 Task: Add a condition where "Hours since status category open Less than Nineteen" in unsolved tickets in your groups.
Action: Mouse pressed left at (210, 459)
Screenshot: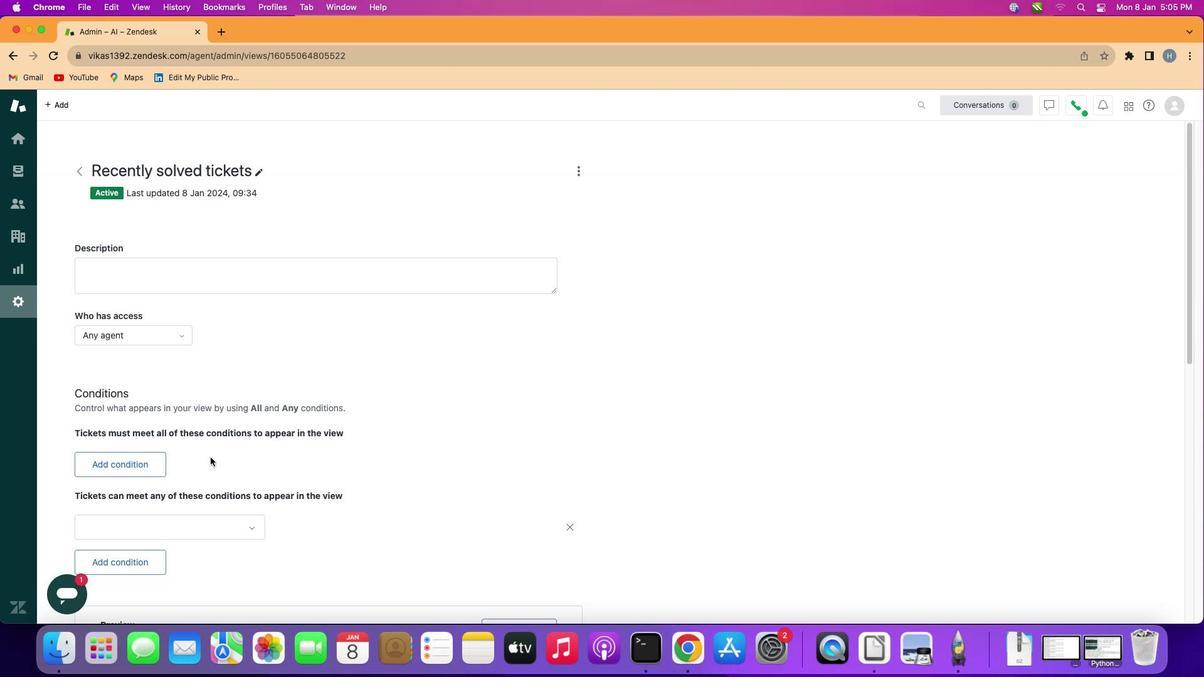 
Action: Mouse moved to (124, 464)
Screenshot: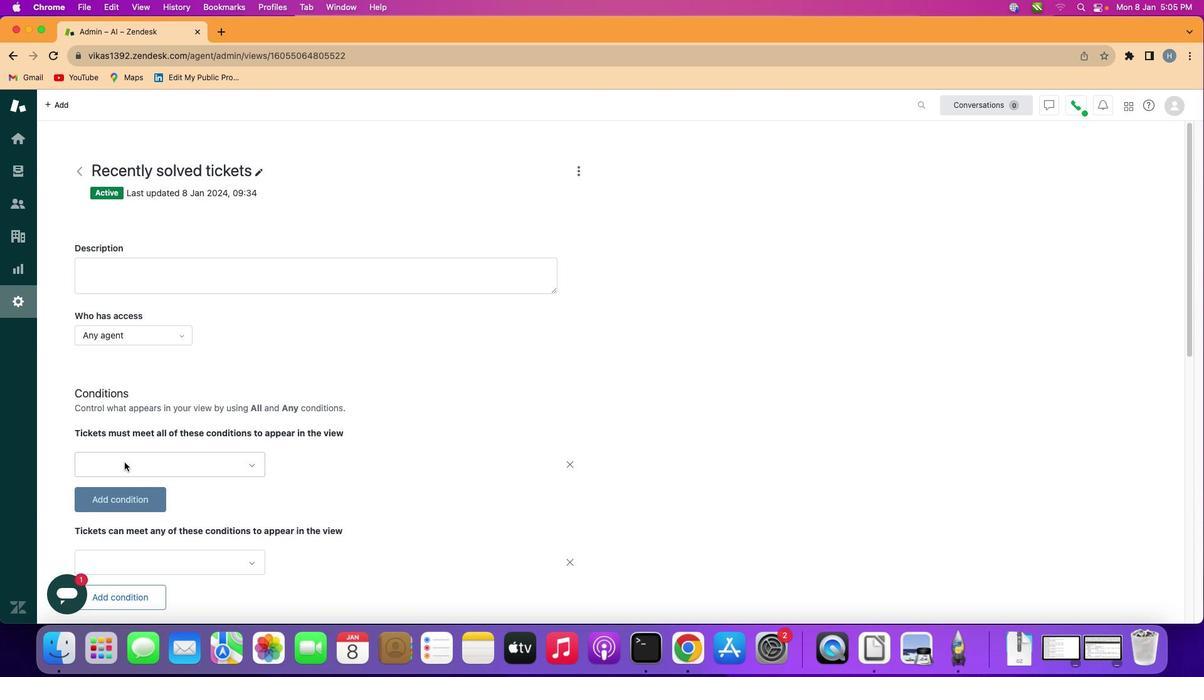 
Action: Mouse pressed left at (124, 464)
Screenshot: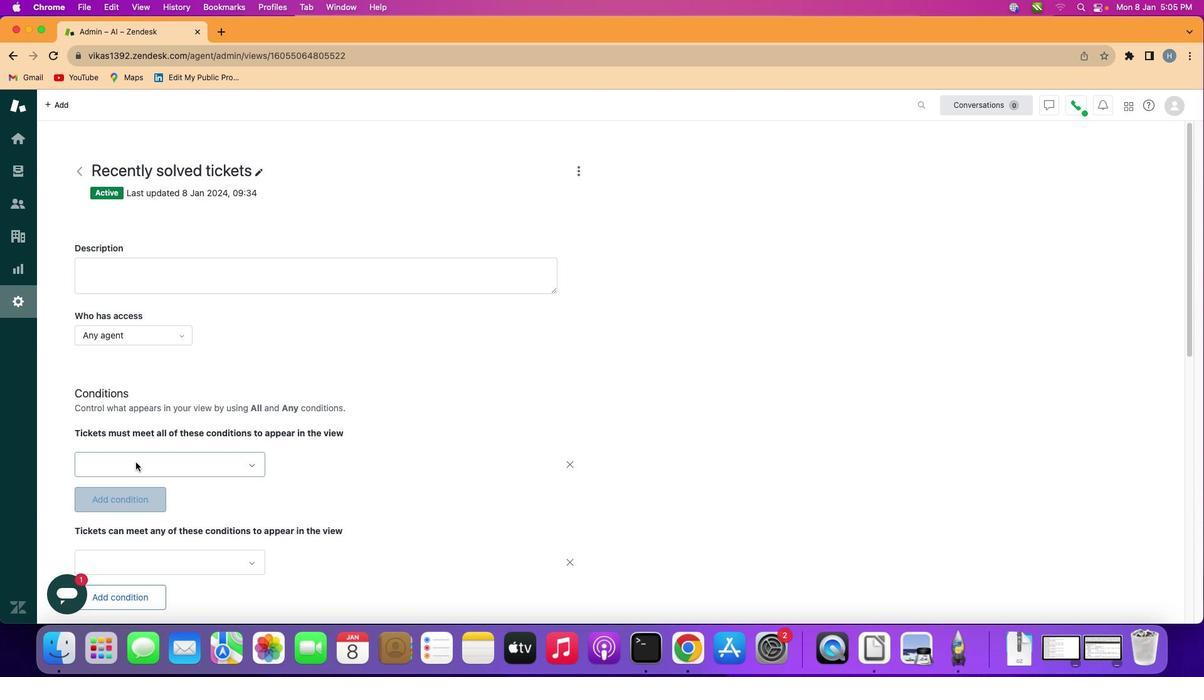 
Action: Mouse moved to (149, 463)
Screenshot: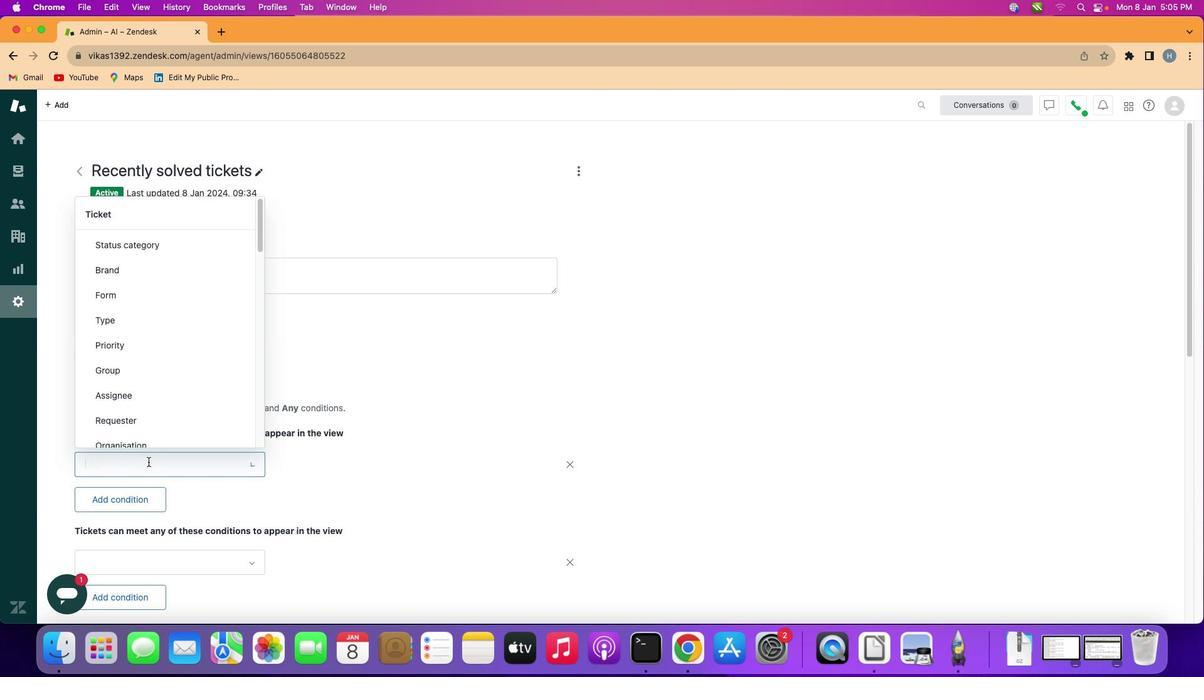 
Action: Mouse pressed left at (149, 463)
Screenshot: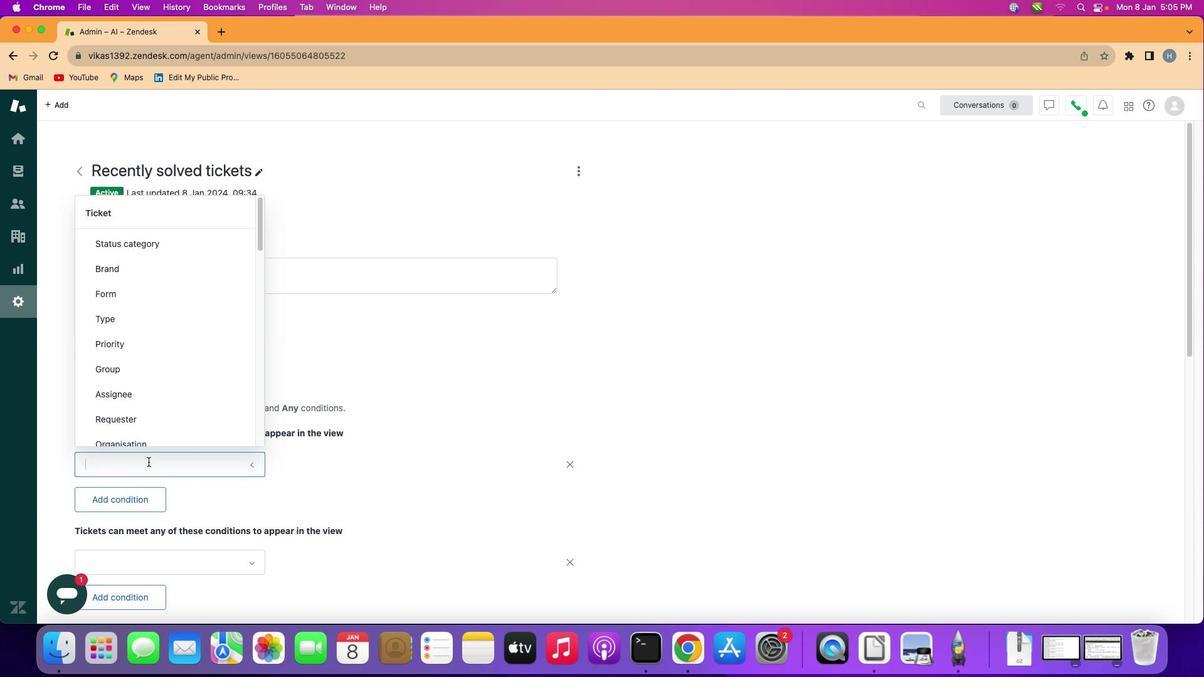 
Action: Mouse moved to (165, 343)
Screenshot: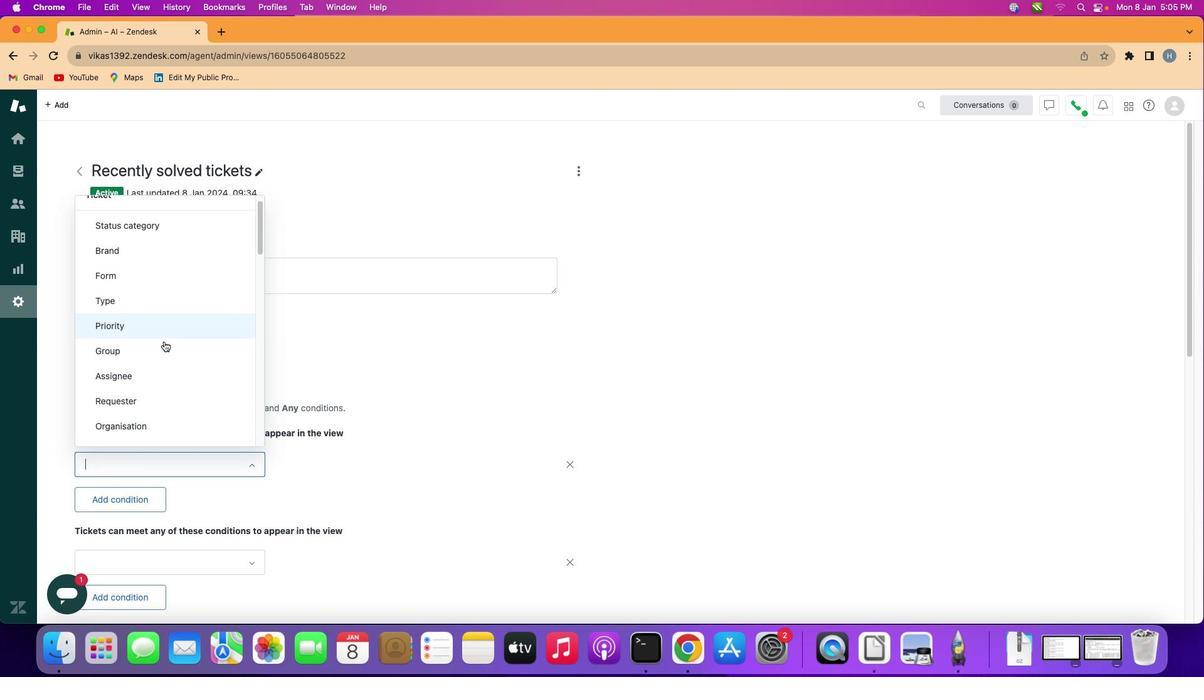
Action: Mouse scrolled (165, 343) with delta (1, 0)
Screenshot: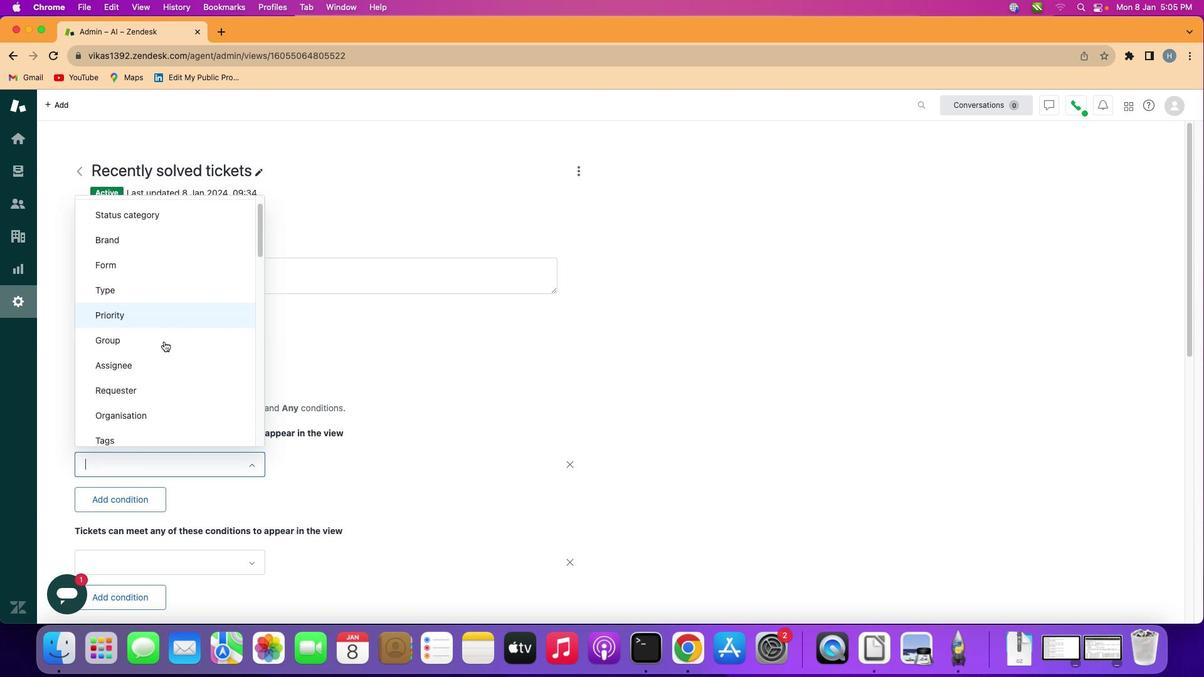 
Action: Mouse moved to (165, 343)
Screenshot: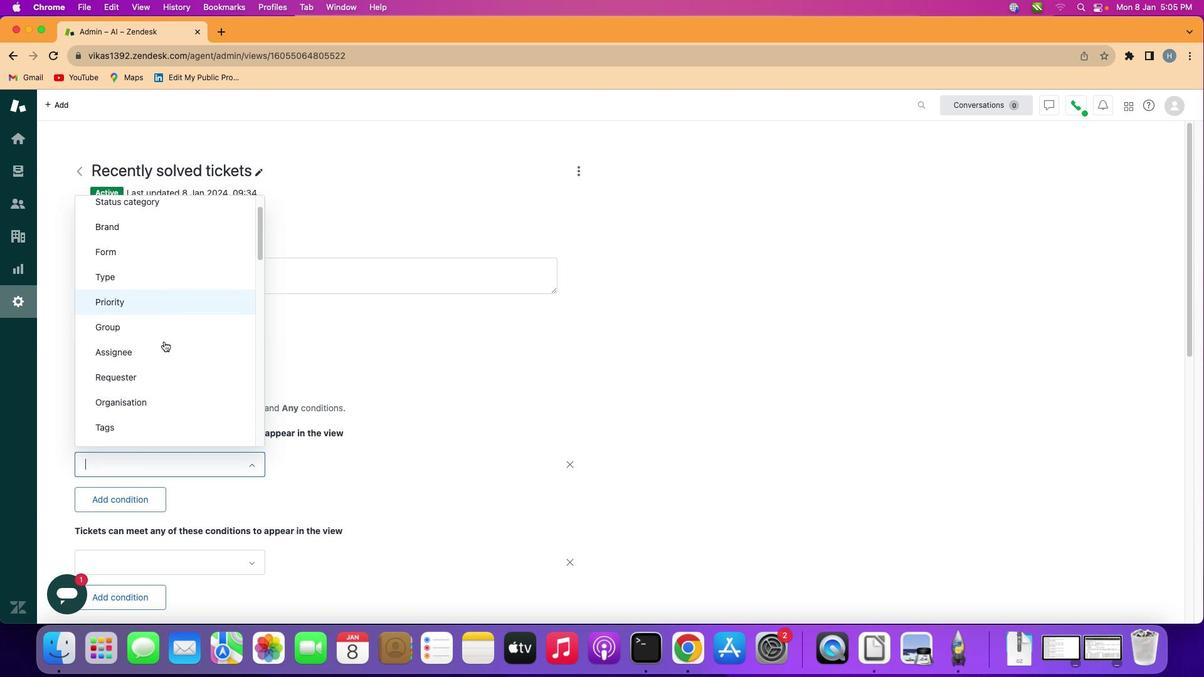 
Action: Mouse scrolled (165, 343) with delta (1, 0)
Screenshot: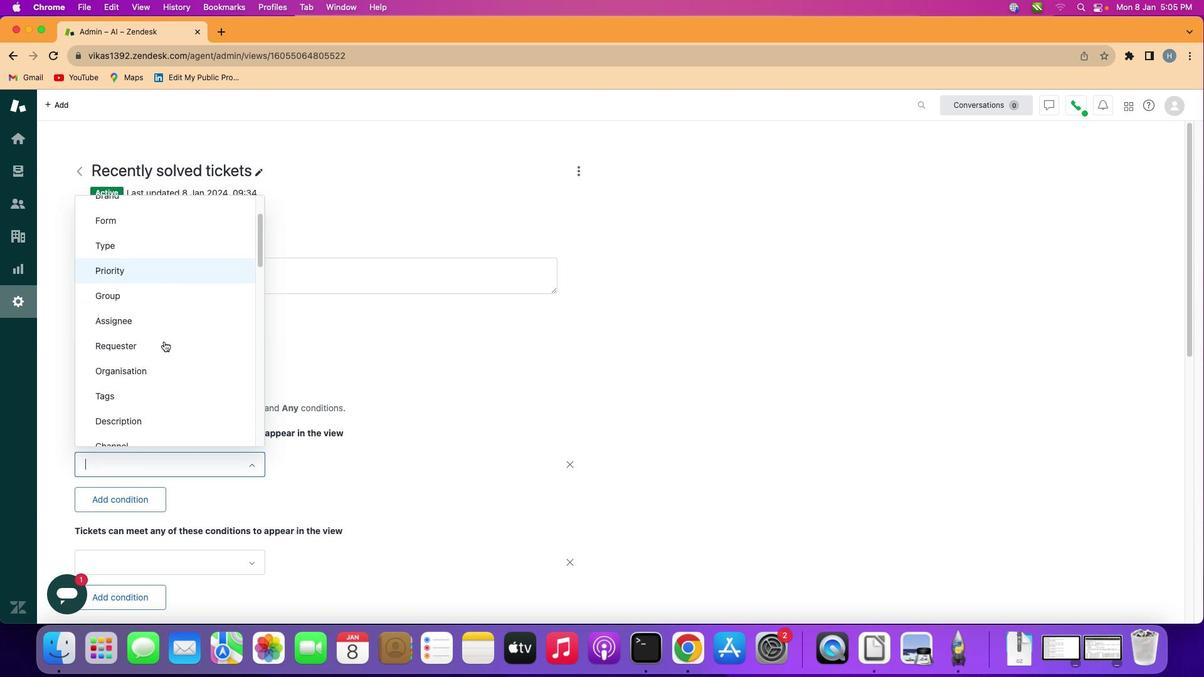 
Action: Mouse scrolled (165, 343) with delta (1, 0)
Screenshot: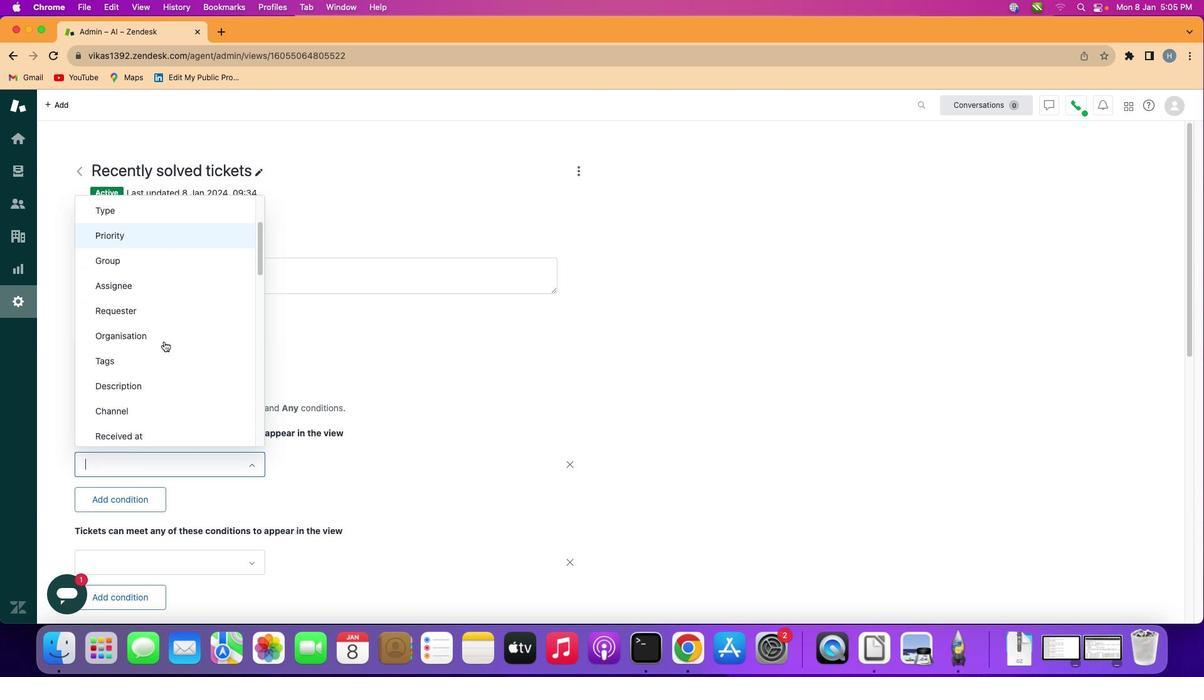 
Action: Mouse scrolled (165, 343) with delta (1, 0)
Screenshot: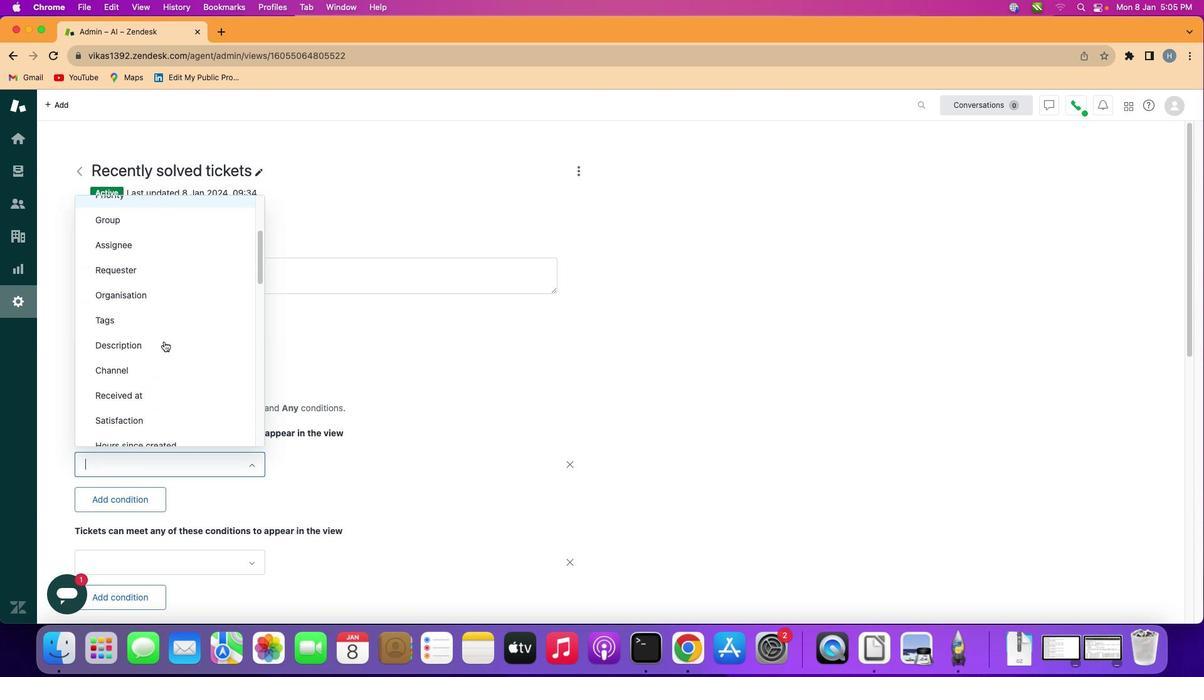
Action: Mouse scrolled (165, 343) with delta (1, 0)
Screenshot: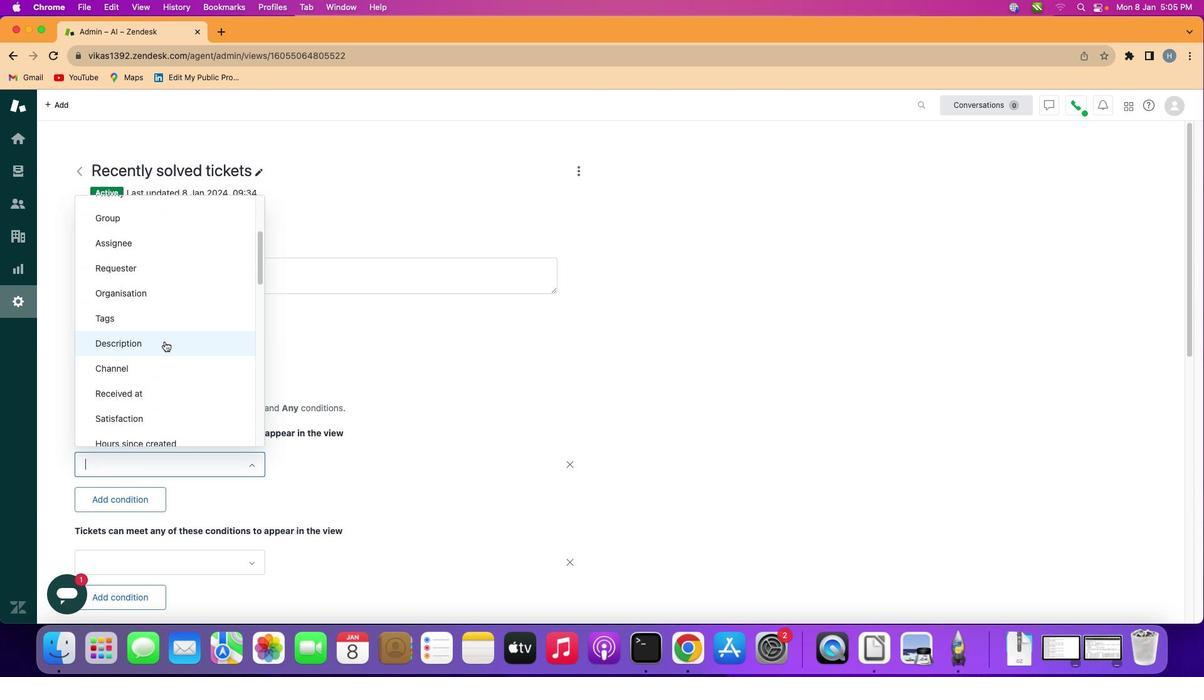 
Action: Mouse moved to (178, 354)
Screenshot: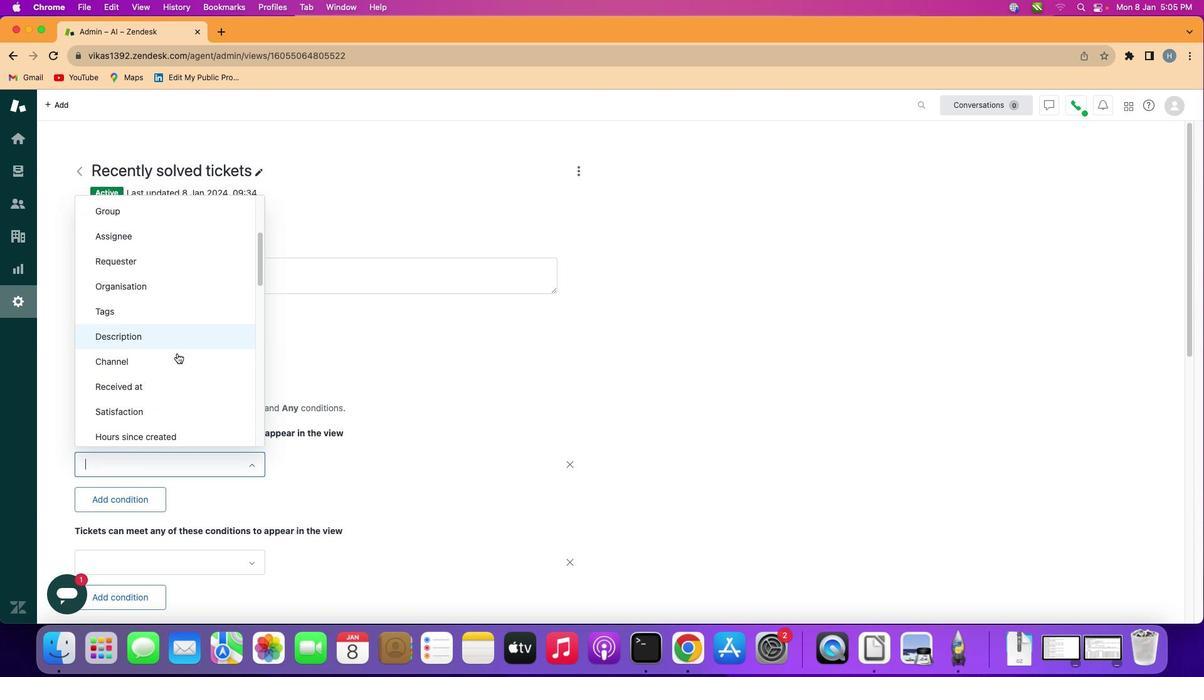 
Action: Mouse scrolled (178, 354) with delta (1, 0)
Screenshot: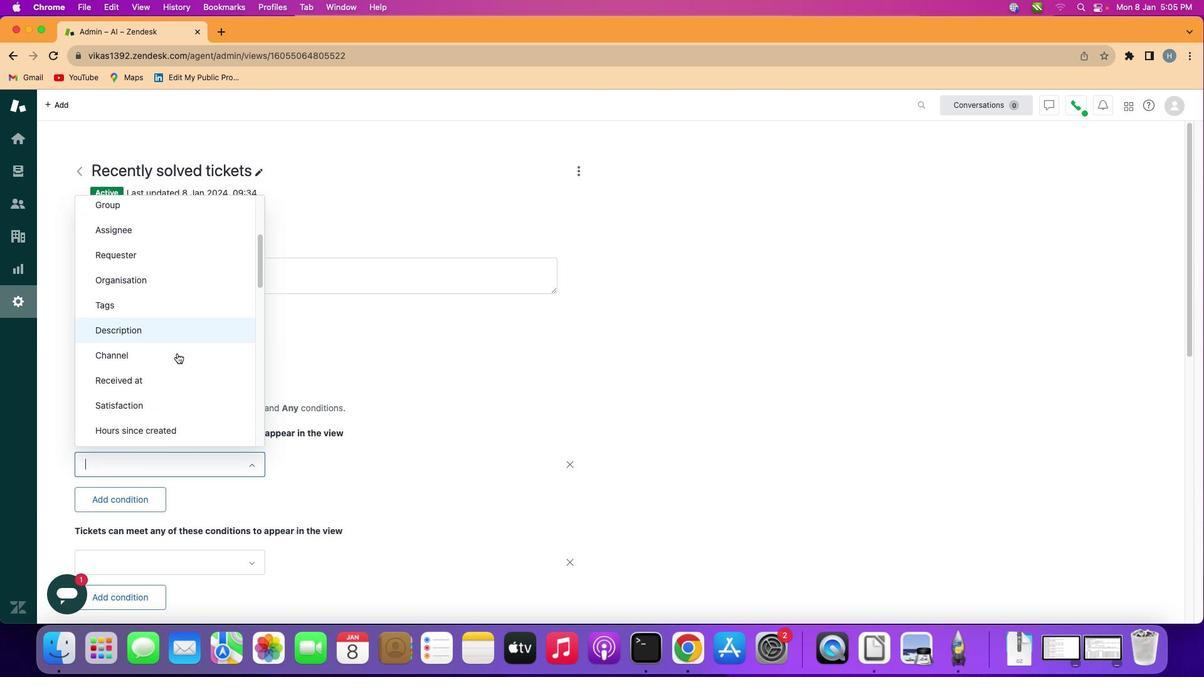 
Action: Mouse scrolled (178, 354) with delta (1, 0)
Screenshot: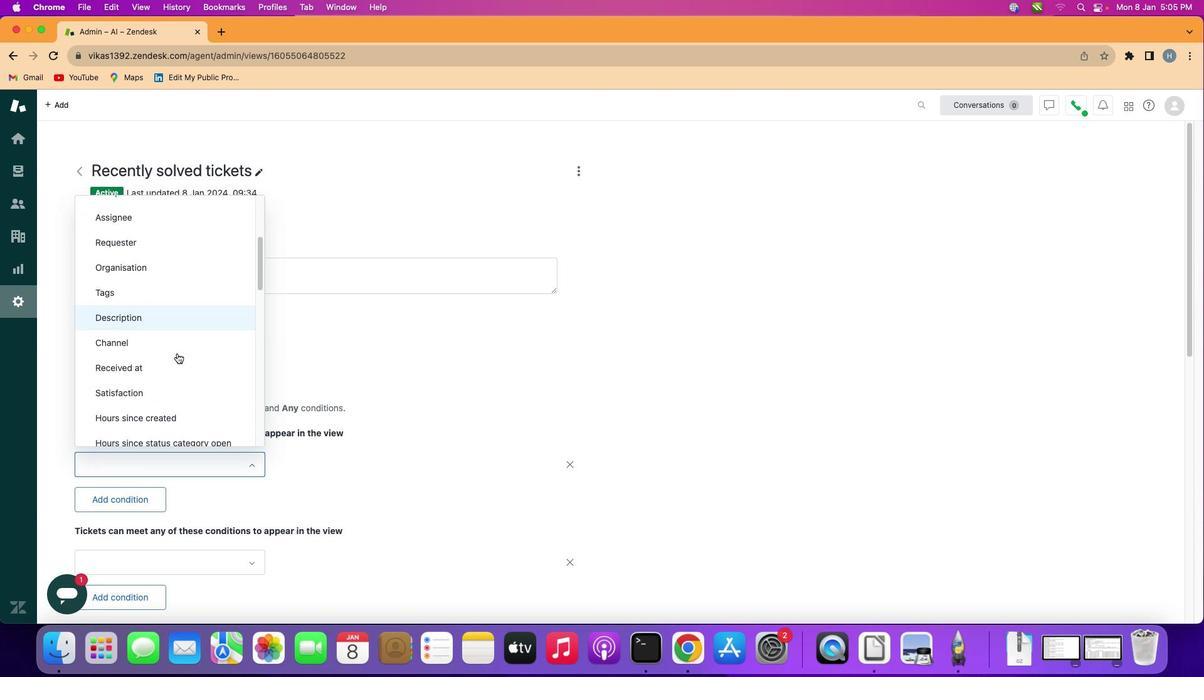 
Action: Mouse scrolled (178, 354) with delta (1, 0)
Screenshot: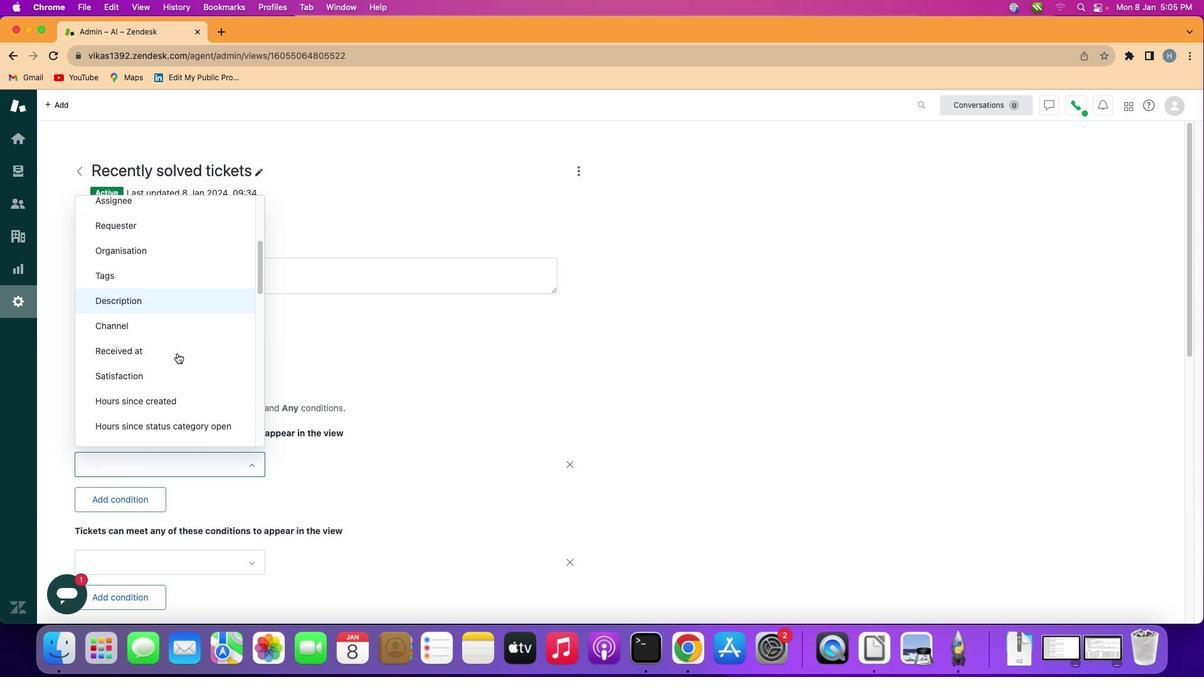 
Action: Mouse scrolled (178, 354) with delta (1, 0)
Screenshot: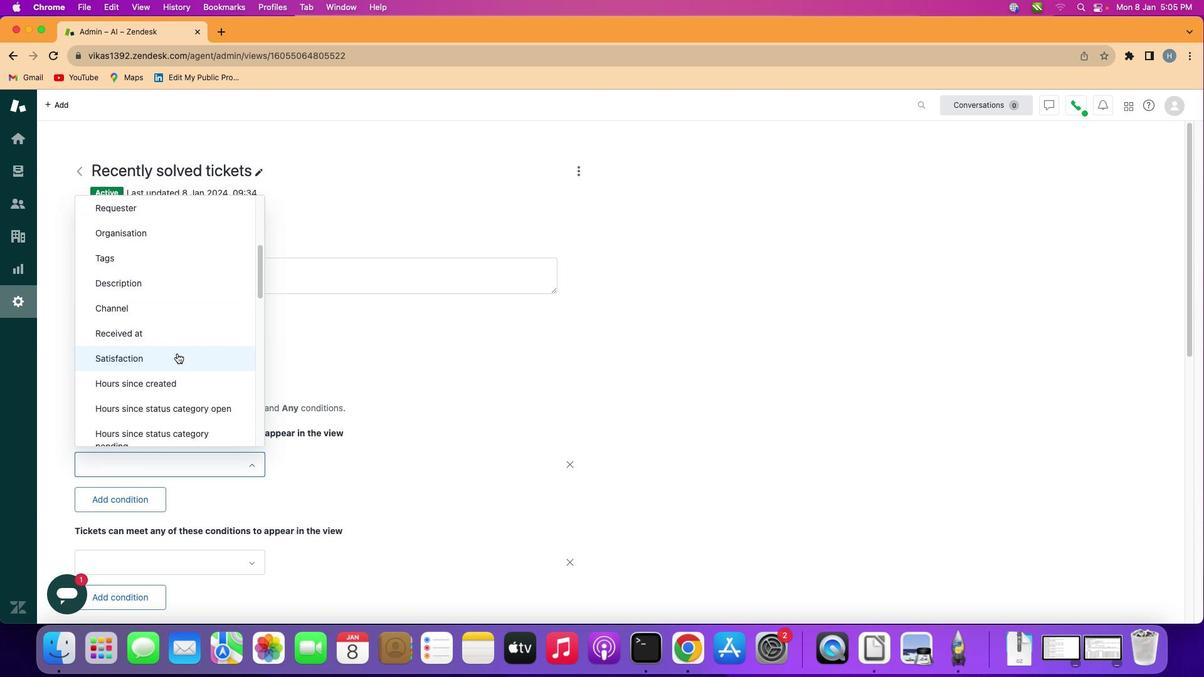 
Action: Mouse scrolled (178, 354) with delta (1, 0)
Screenshot: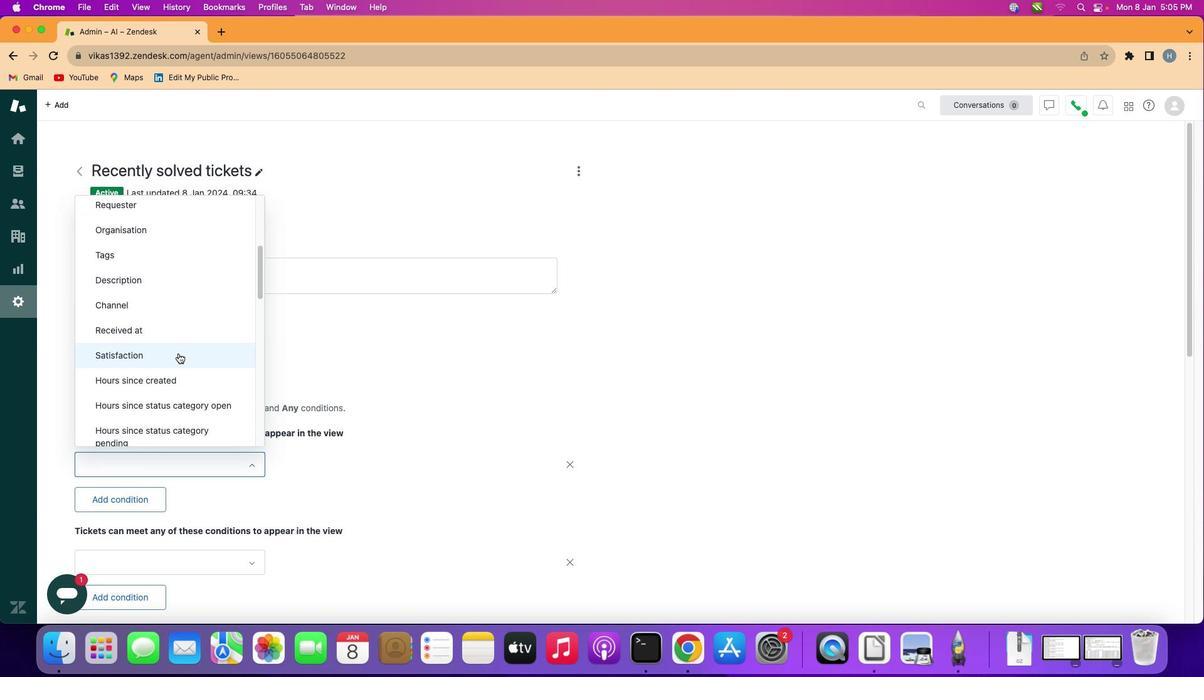 
Action: Mouse moved to (179, 354)
Screenshot: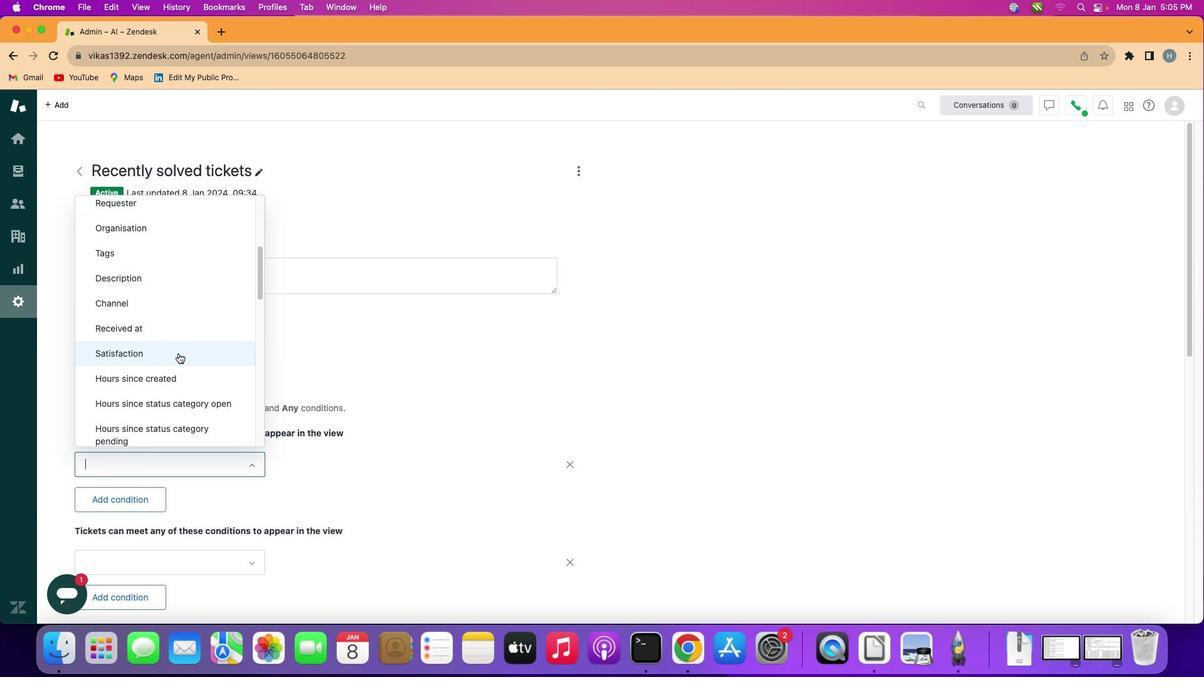 
Action: Mouse scrolled (179, 354) with delta (1, 0)
Screenshot: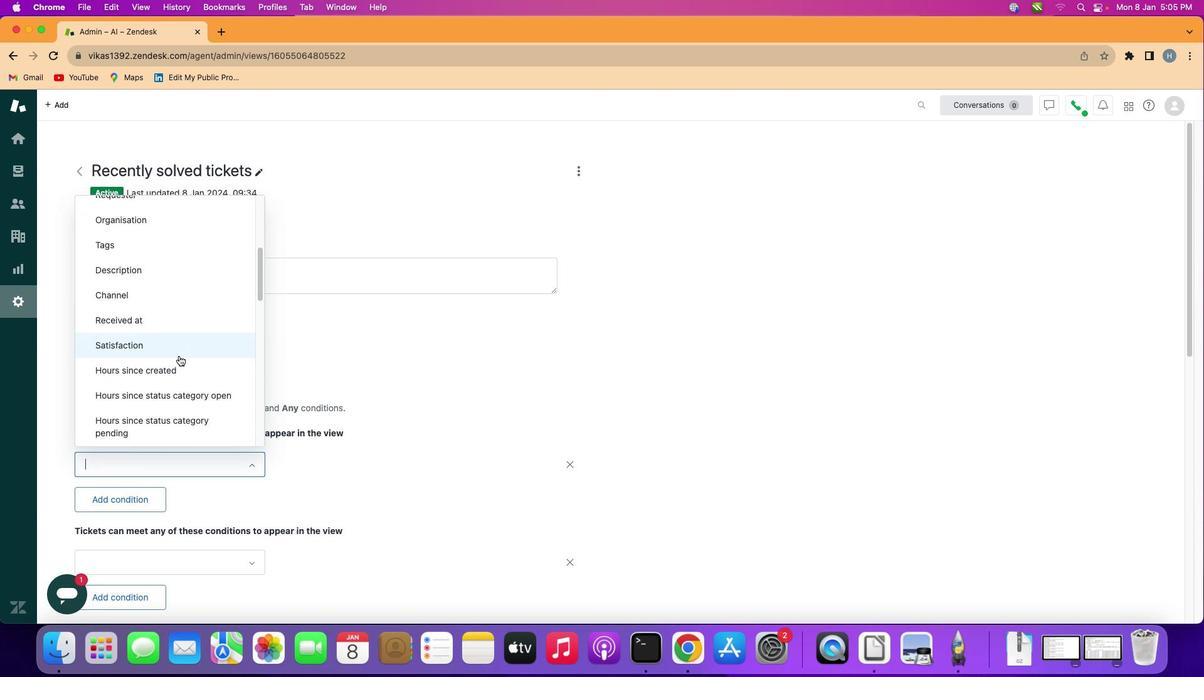 
Action: Mouse scrolled (179, 354) with delta (1, 0)
Screenshot: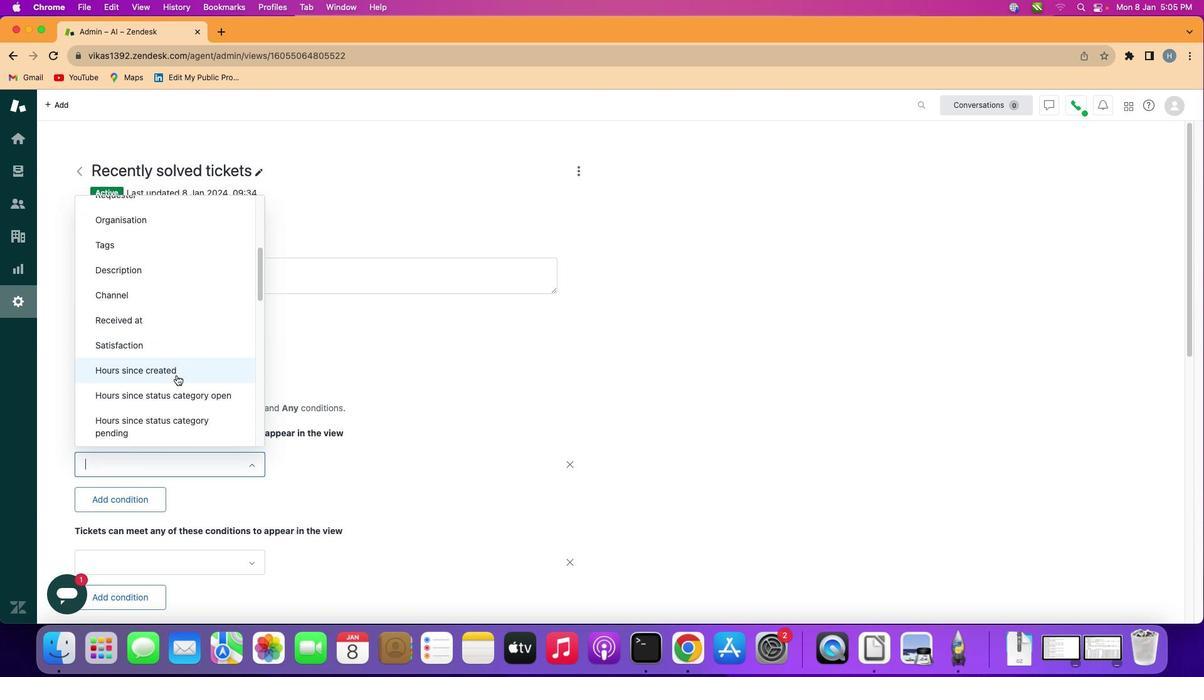 
Action: Mouse moved to (168, 395)
Screenshot: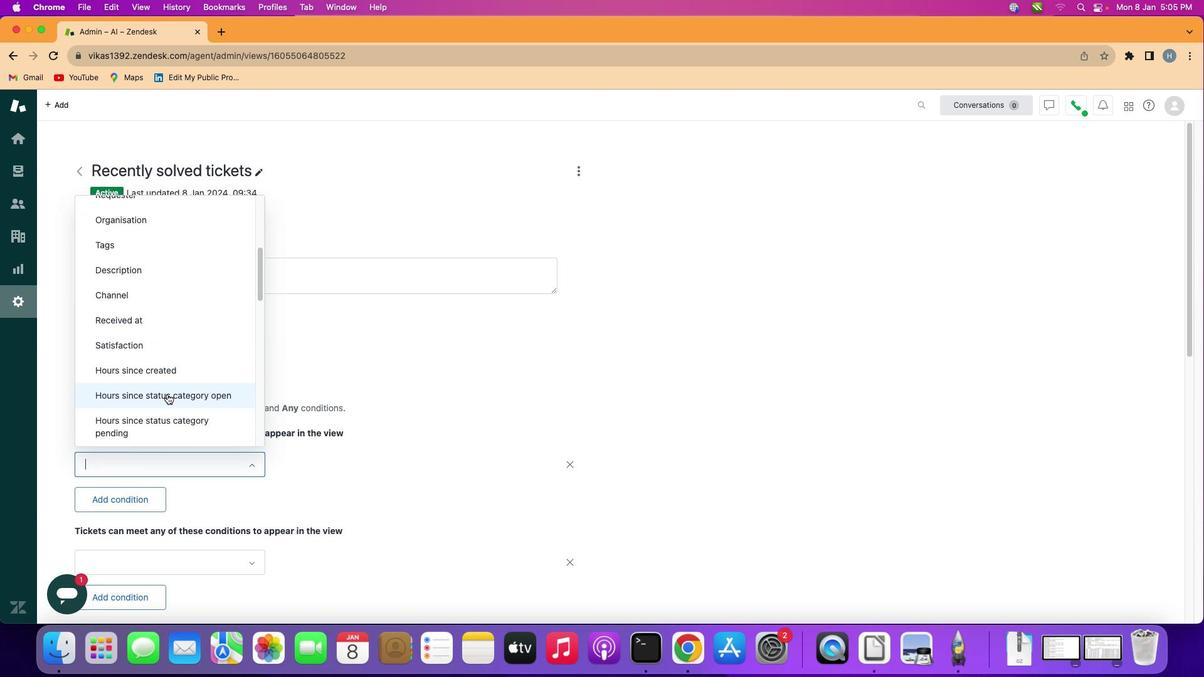 
Action: Mouse pressed left at (168, 395)
Screenshot: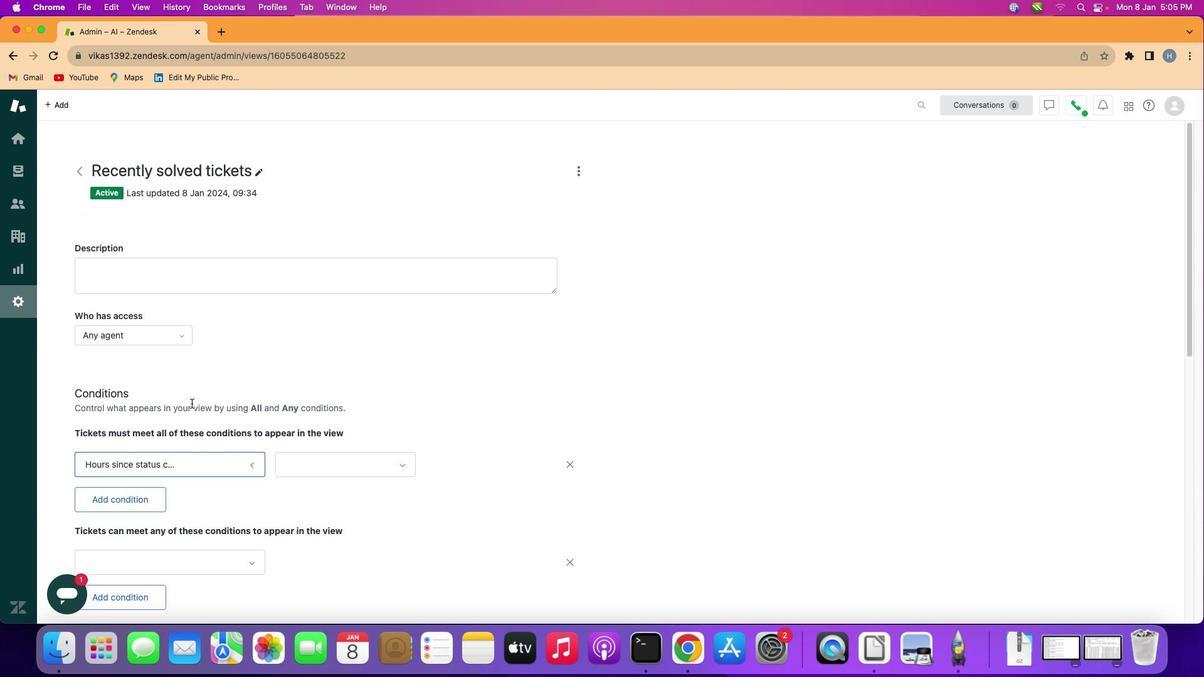
Action: Mouse moved to (345, 464)
Screenshot: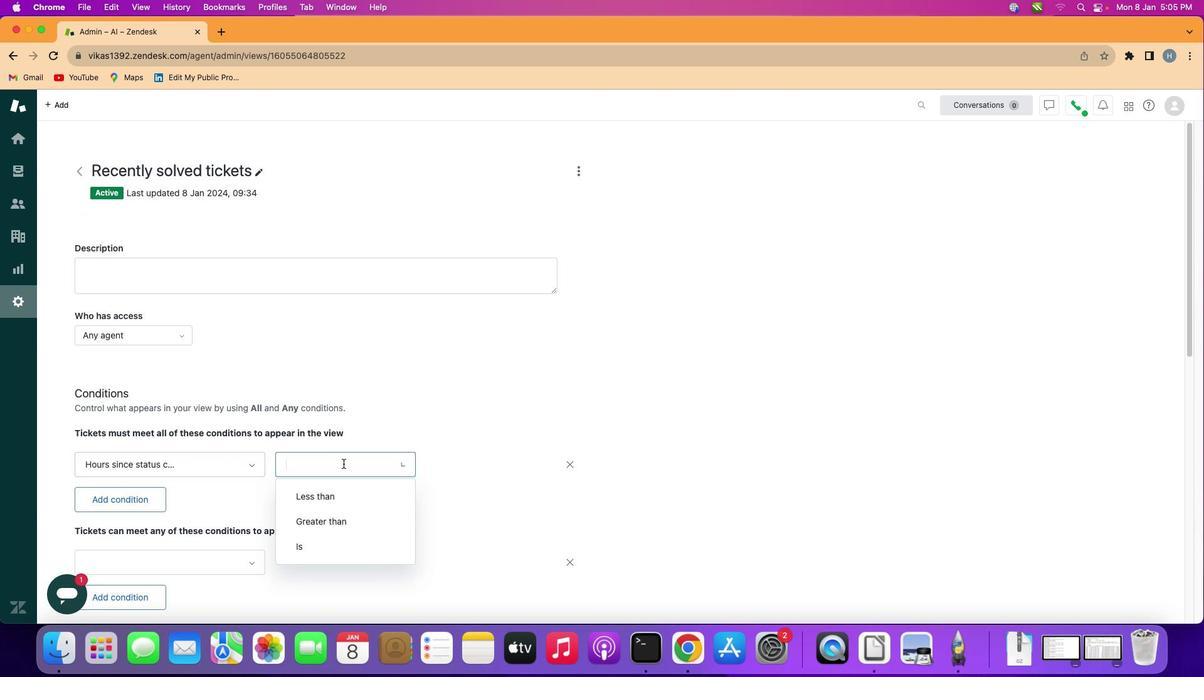 
Action: Mouse pressed left at (345, 464)
Screenshot: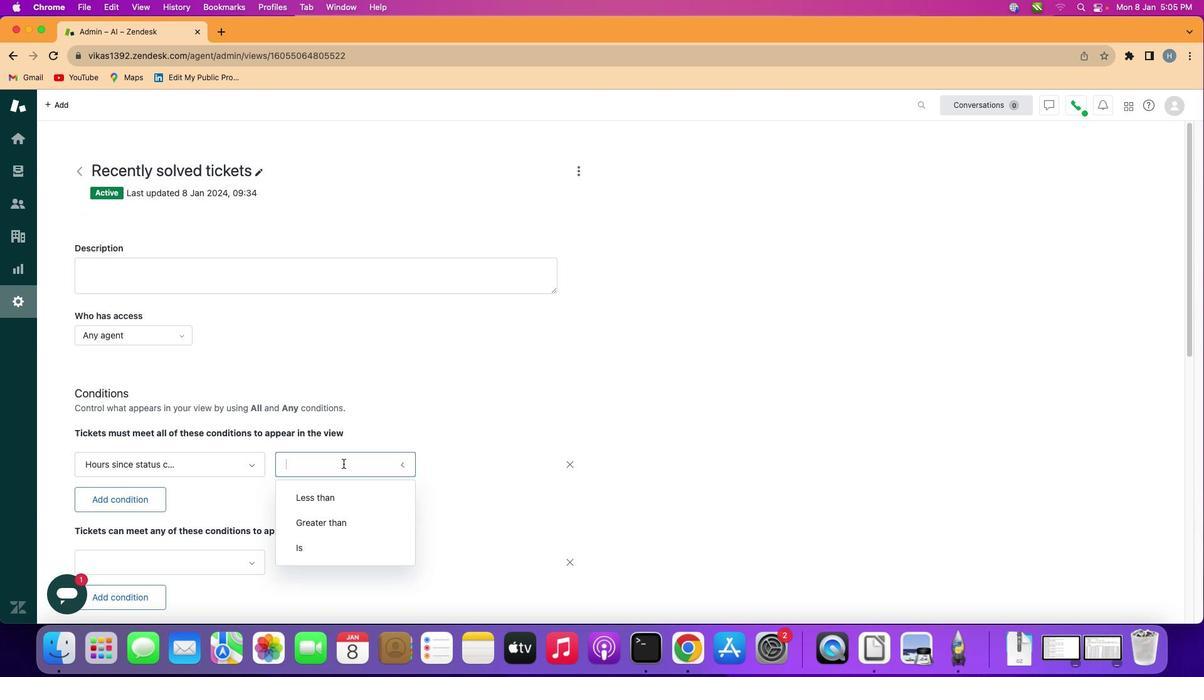 
Action: Mouse moved to (345, 495)
Screenshot: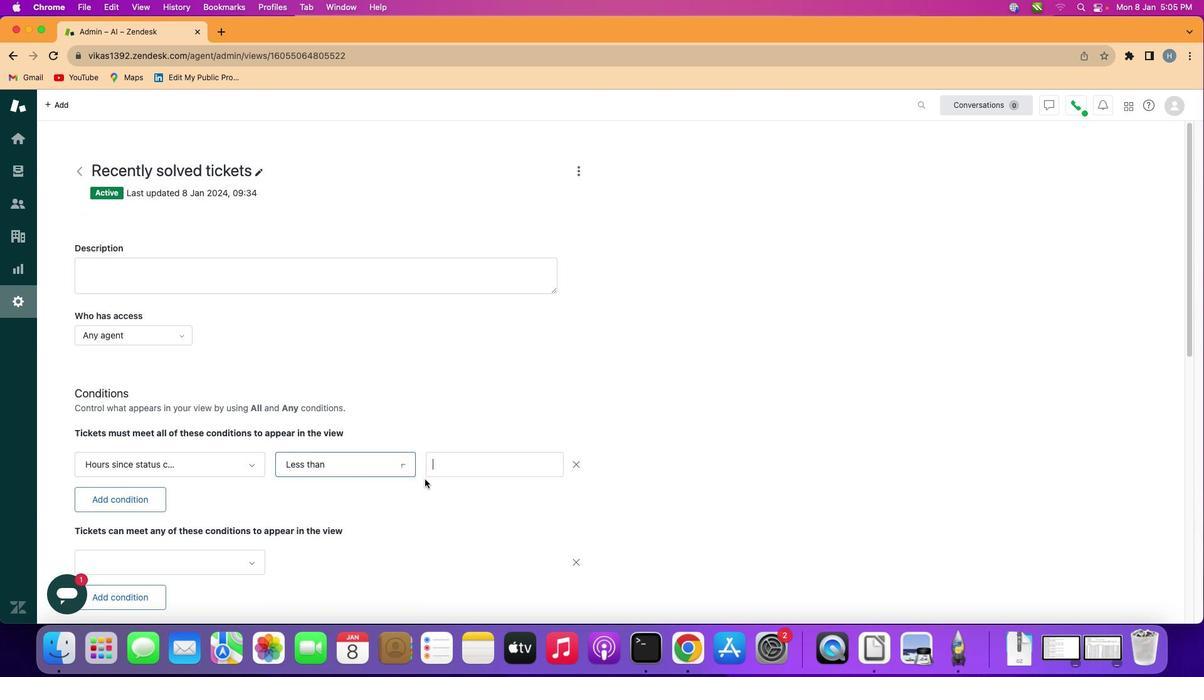 
Action: Mouse pressed left at (345, 495)
Screenshot: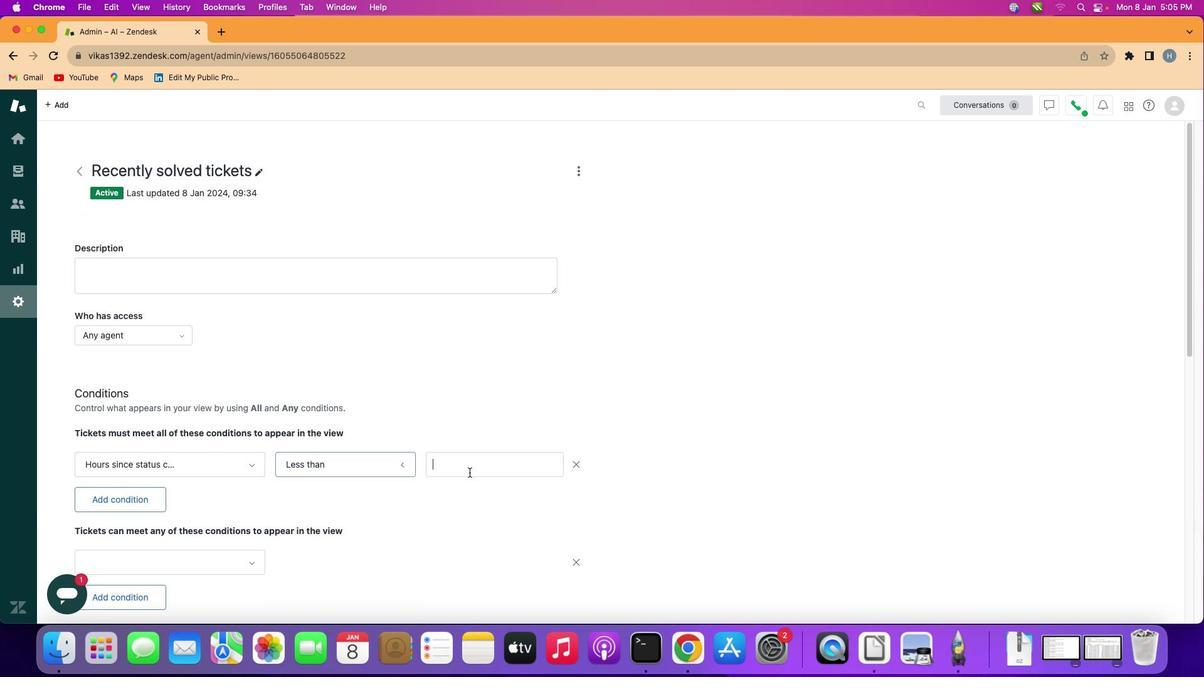 
Action: Mouse moved to (501, 466)
Screenshot: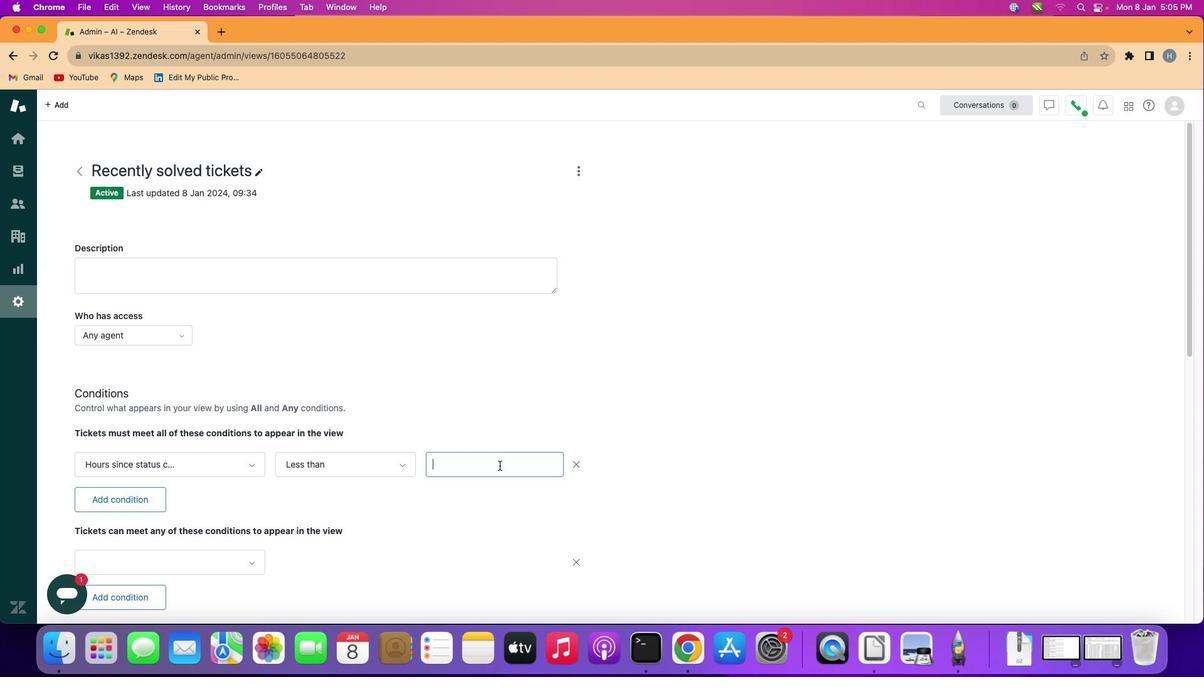 
Action: Mouse pressed left at (501, 466)
Screenshot: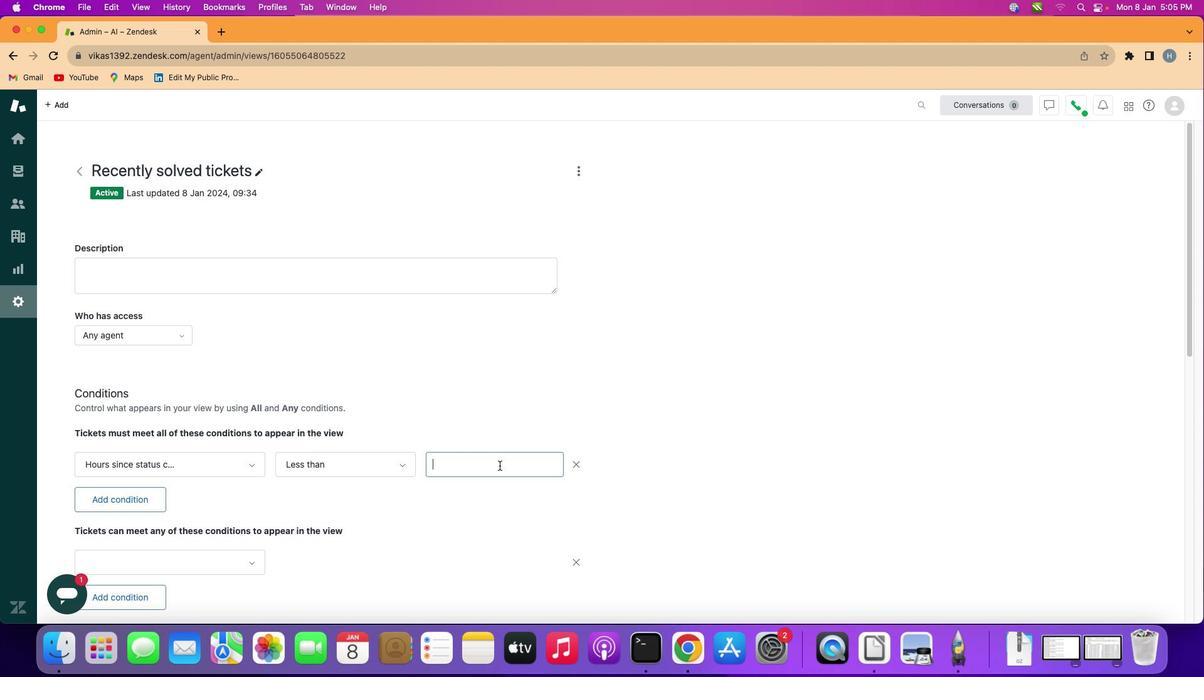 
Action: Mouse moved to (474, 478)
Screenshot: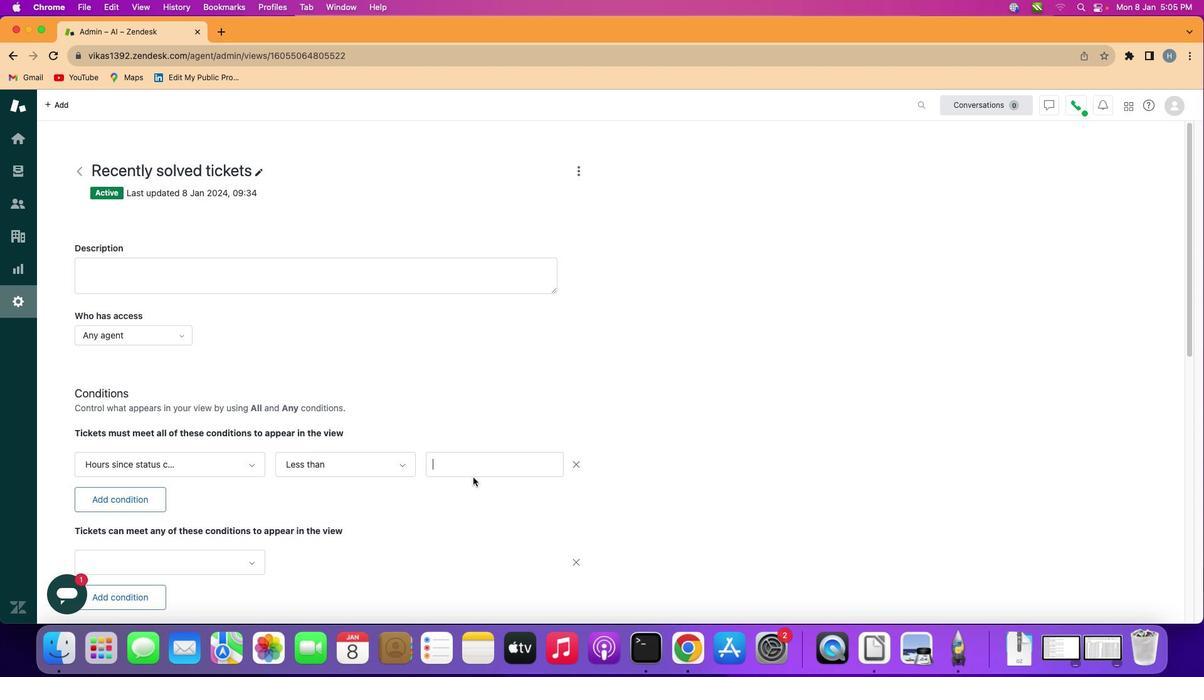 
Action: Key pressed Key.shift'N''i''n''e''t''e''e''n'
Screenshot: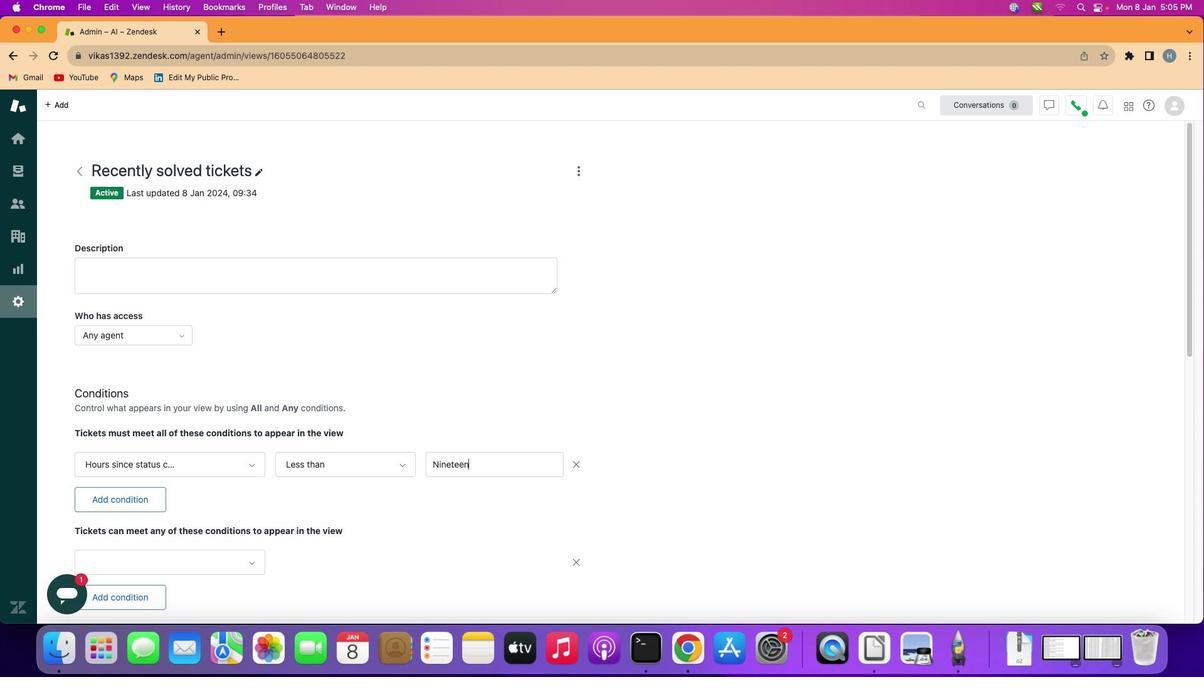 
Action: Mouse moved to (479, 488)
Screenshot: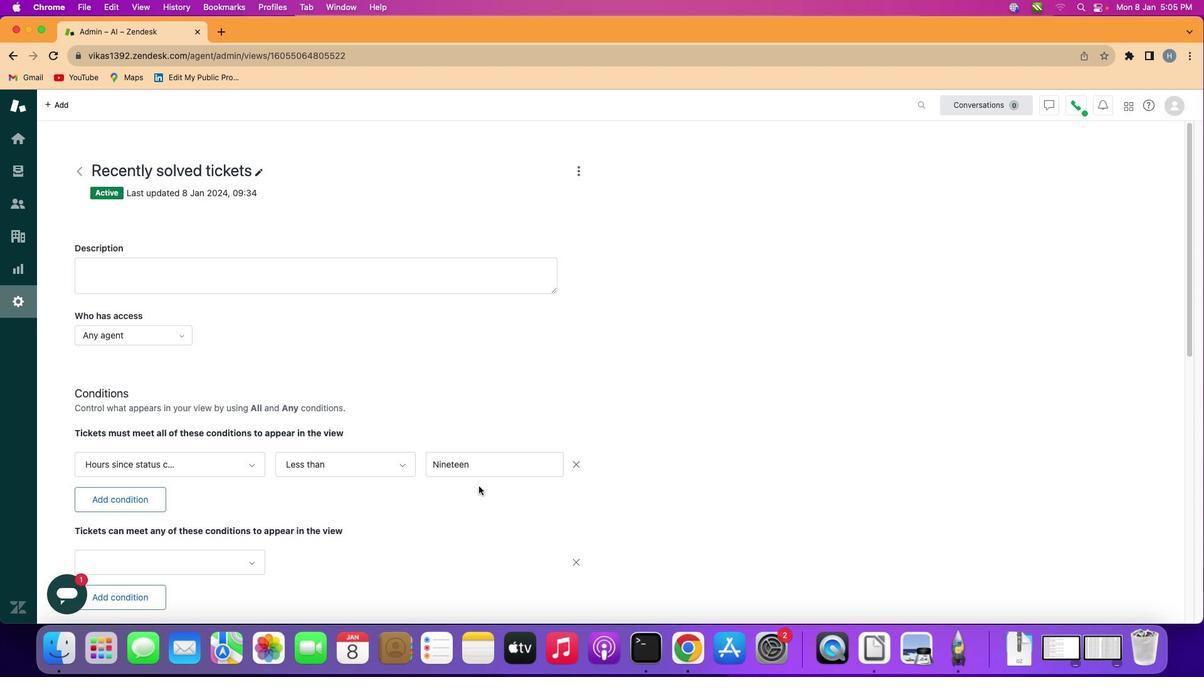 
Action: Mouse pressed left at (479, 488)
Screenshot: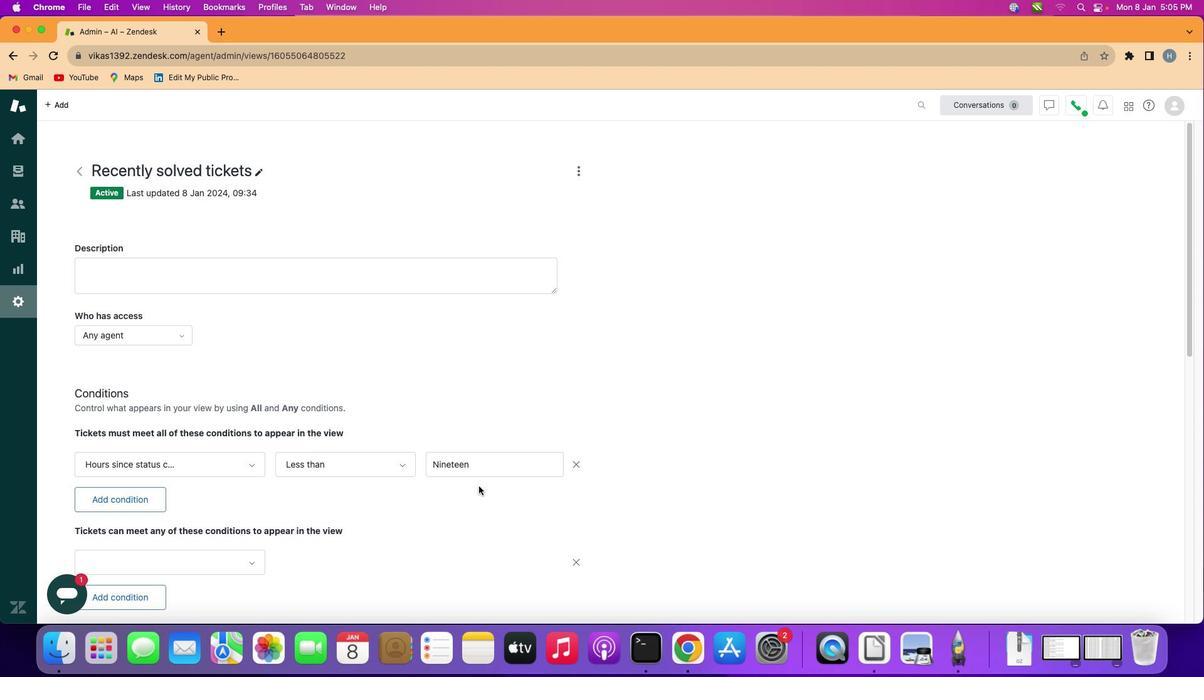 
Action: Mouse moved to (480, 488)
Screenshot: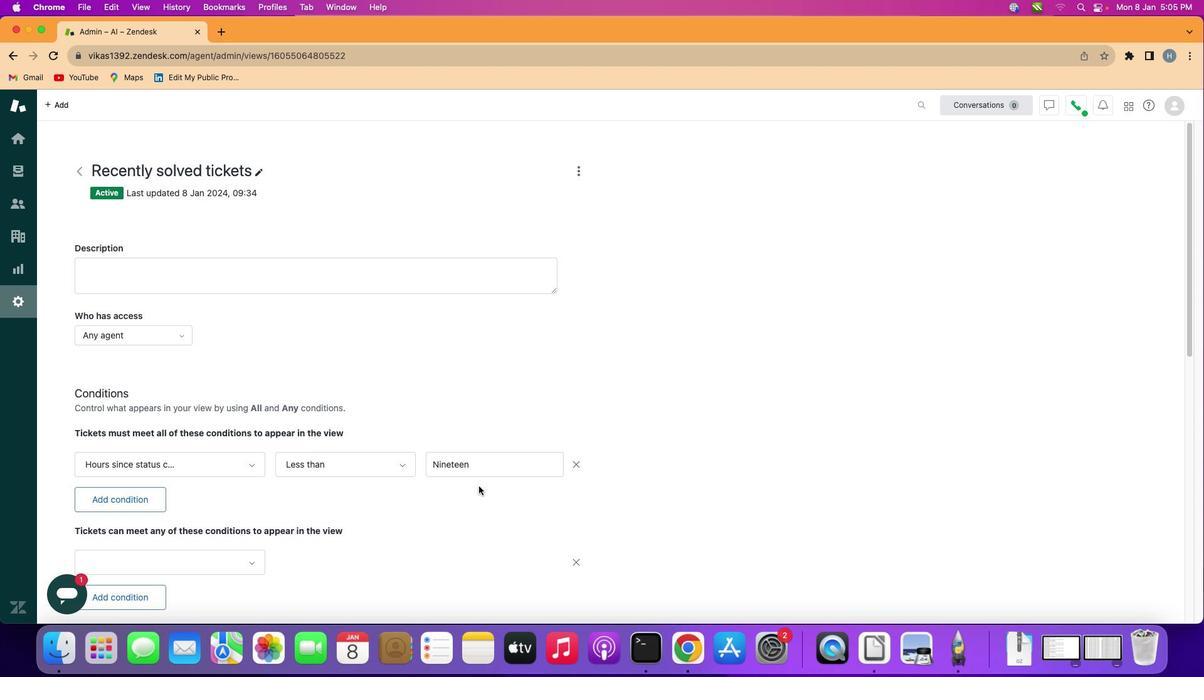 
